 Task: Find the closest lighthouses to Portland, Maine, and Camden, Maine.
Action: Mouse moved to (129, 71)
Screenshot: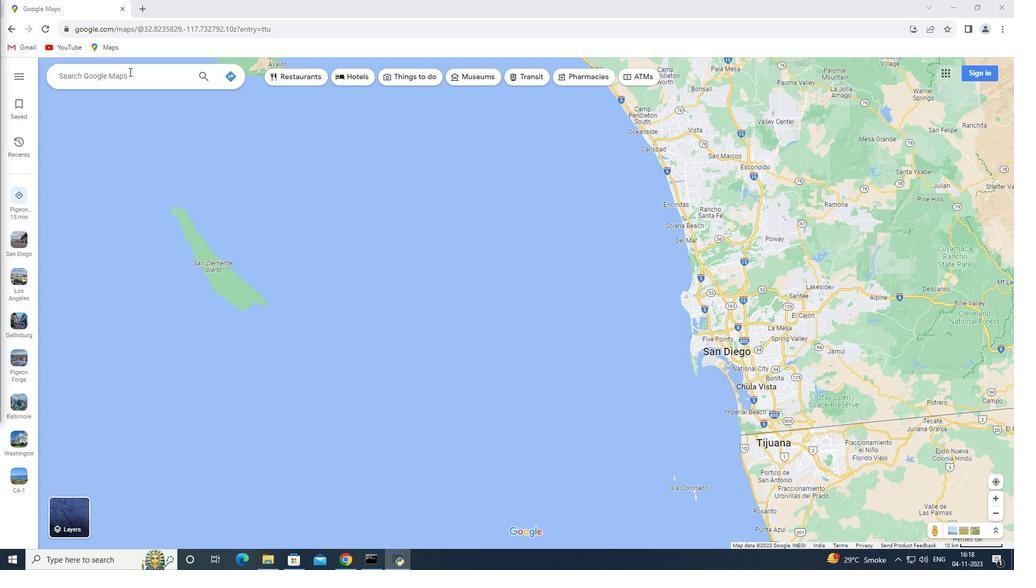 
Action: Mouse pressed left at (129, 71)
Screenshot: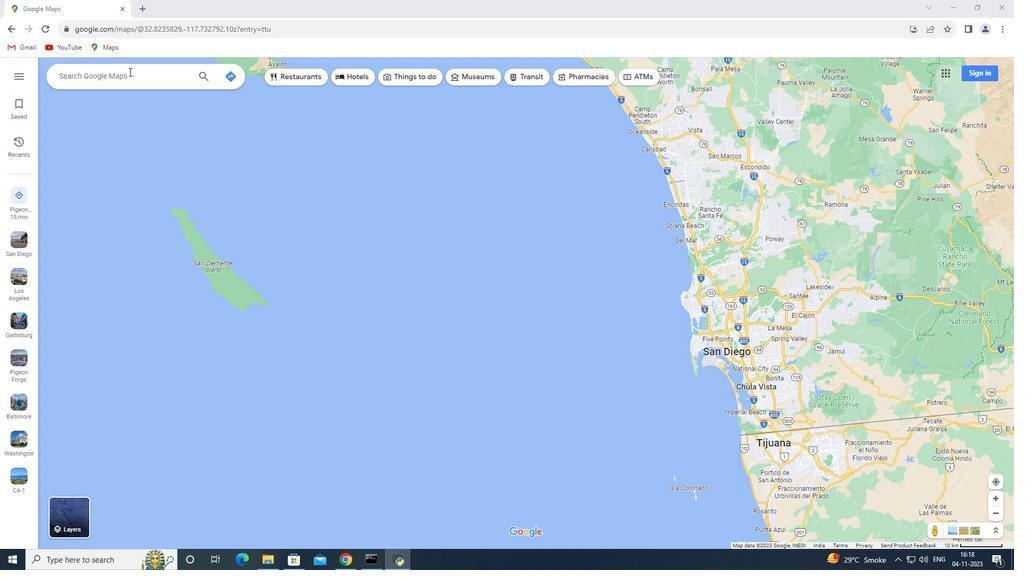 
Action: Key pressed <Key.shift>Portland,<Key.space><Key.shift>Maine<Key.enter>
Screenshot: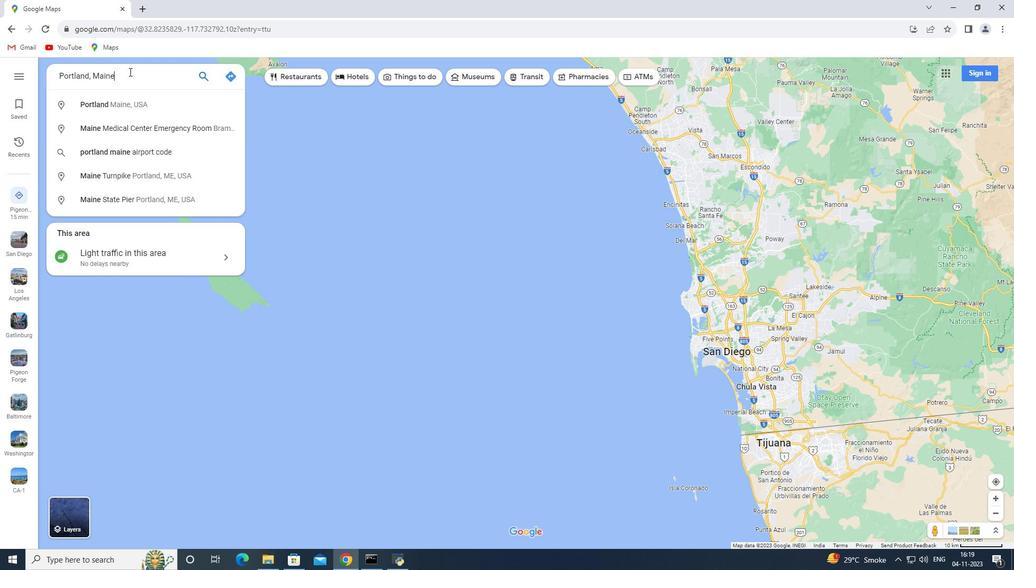 
Action: Mouse moved to (151, 257)
Screenshot: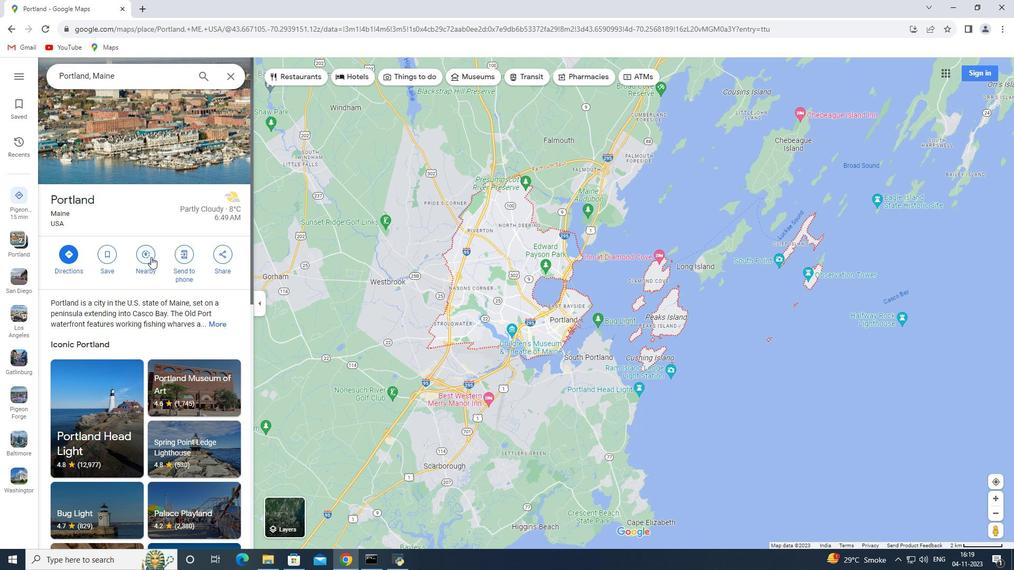 
Action: Mouse pressed left at (151, 257)
Screenshot: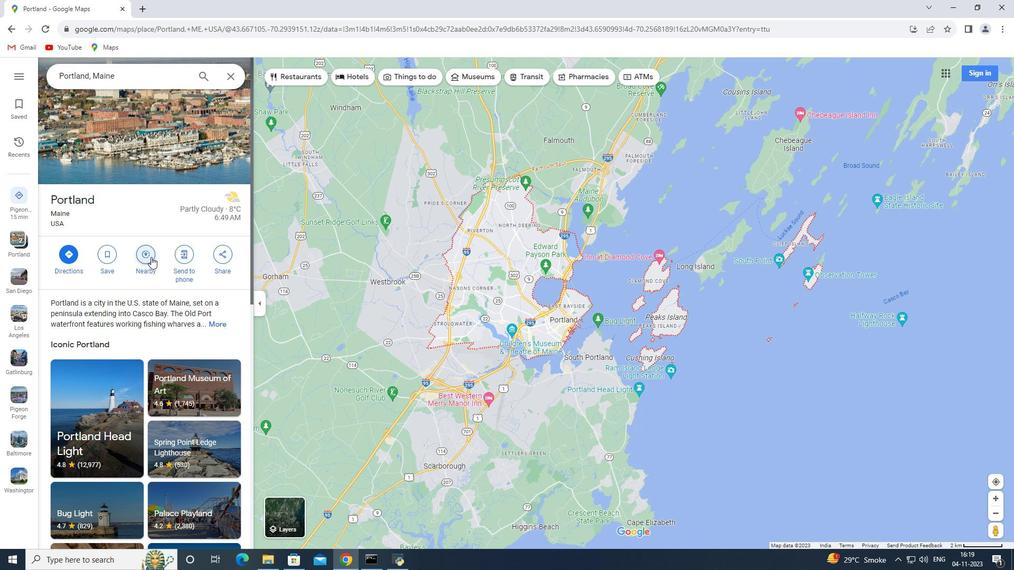 
Action: Mouse moved to (149, 258)
Screenshot: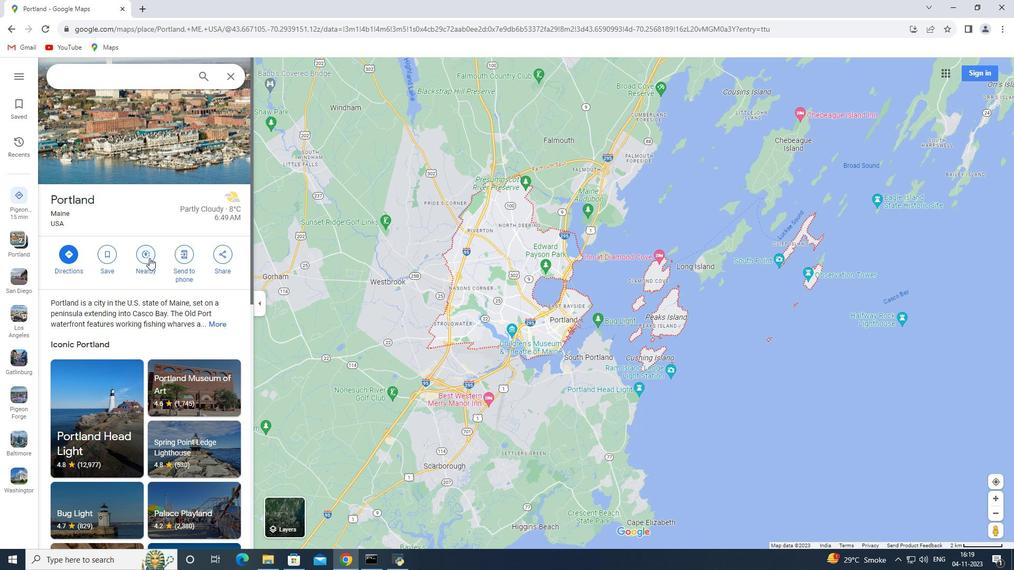 
Action: Key pressed closest<Key.space>lighthouses<Key.enter>
Screenshot: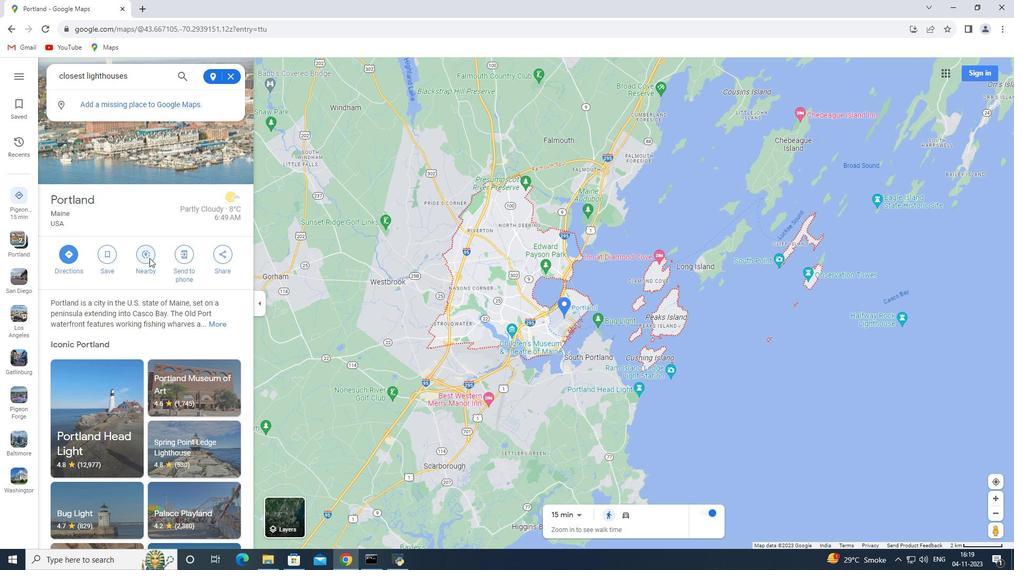 
Action: Mouse moved to (232, 80)
Screenshot: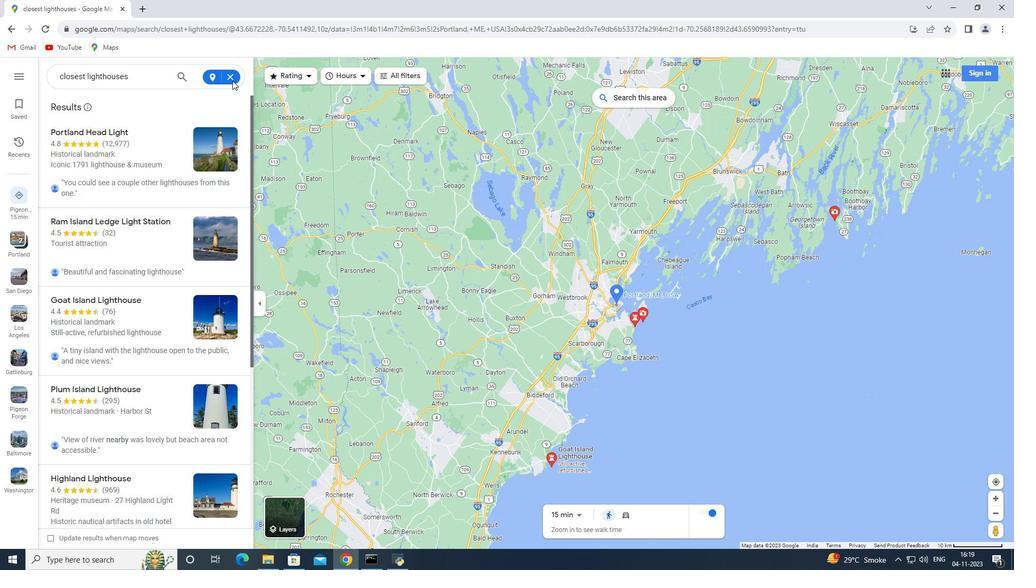 
Action: Mouse pressed left at (232, 80)
Screenshot: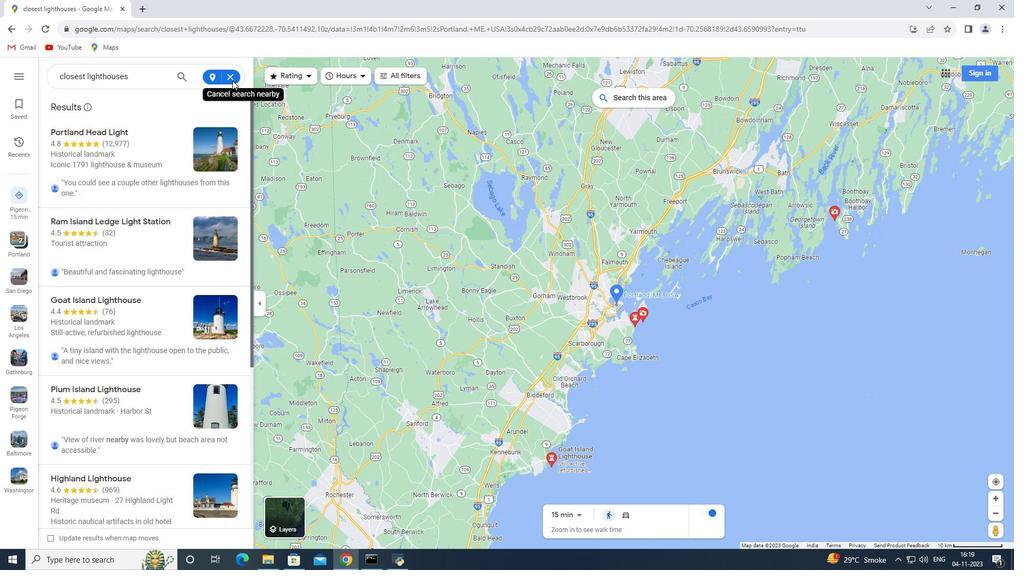 
Action: Mouse moved to (230, 79)
Screenshot: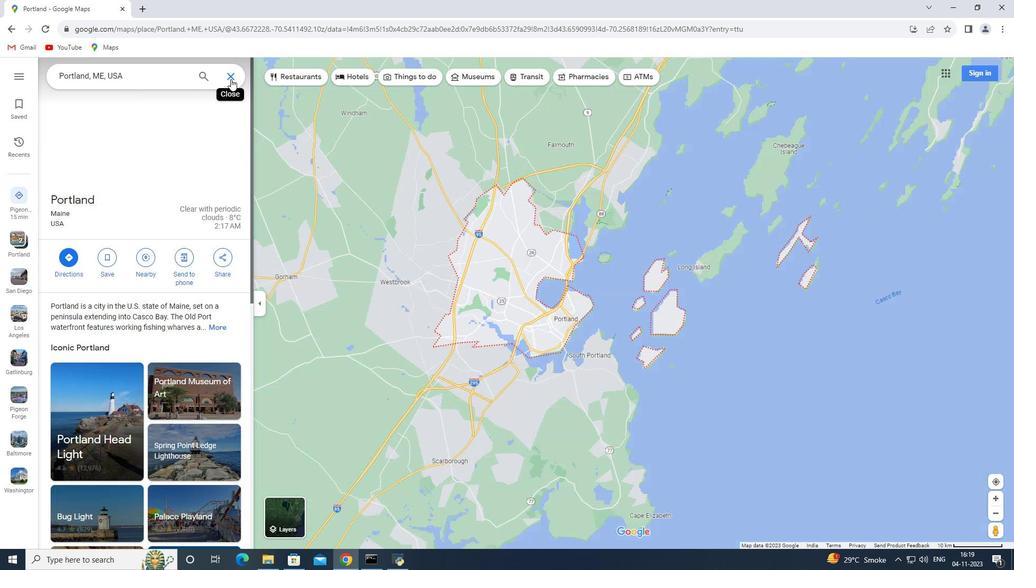
Action: Mouse pressed left at (230, 79)
Screenshot: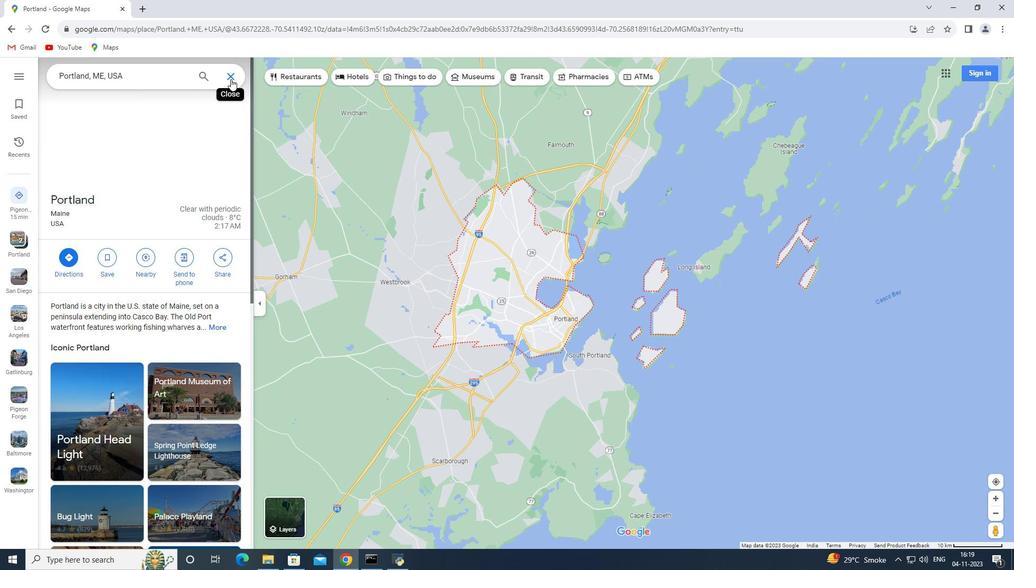 
Action: Mouse moved to (147, 72)
Screenshot: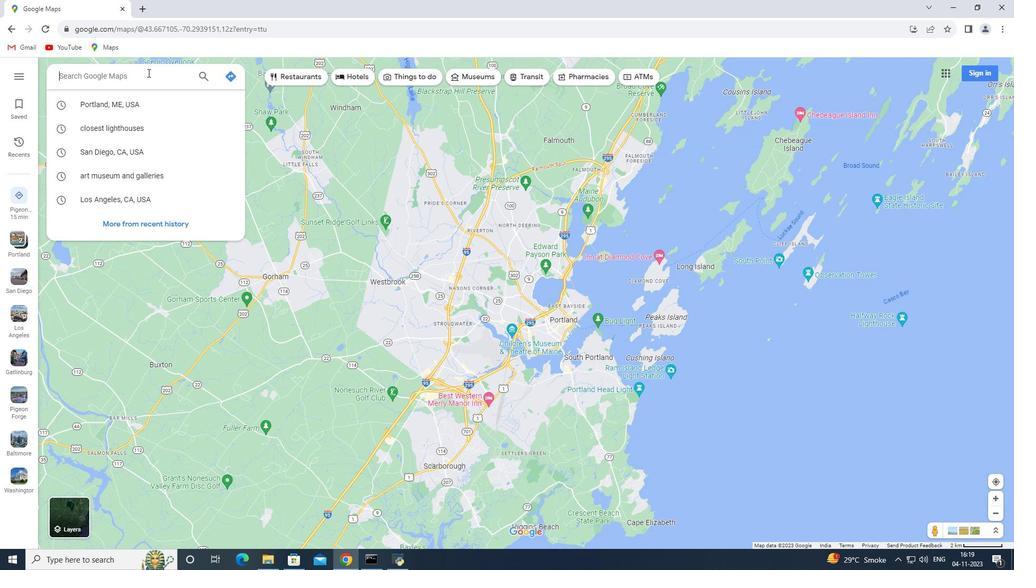 
Action: Key pressed <Key.shift>Camden,<Key.space><Key.shift>Maine<Key.enter>
Screenshot: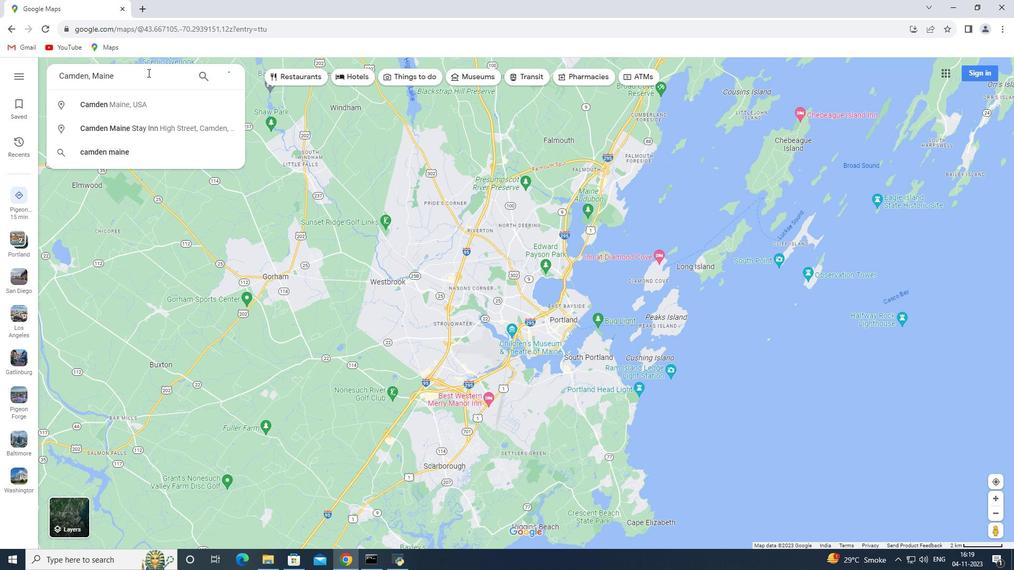 
Action: Mouse moved to (142, 256)
Screenshot: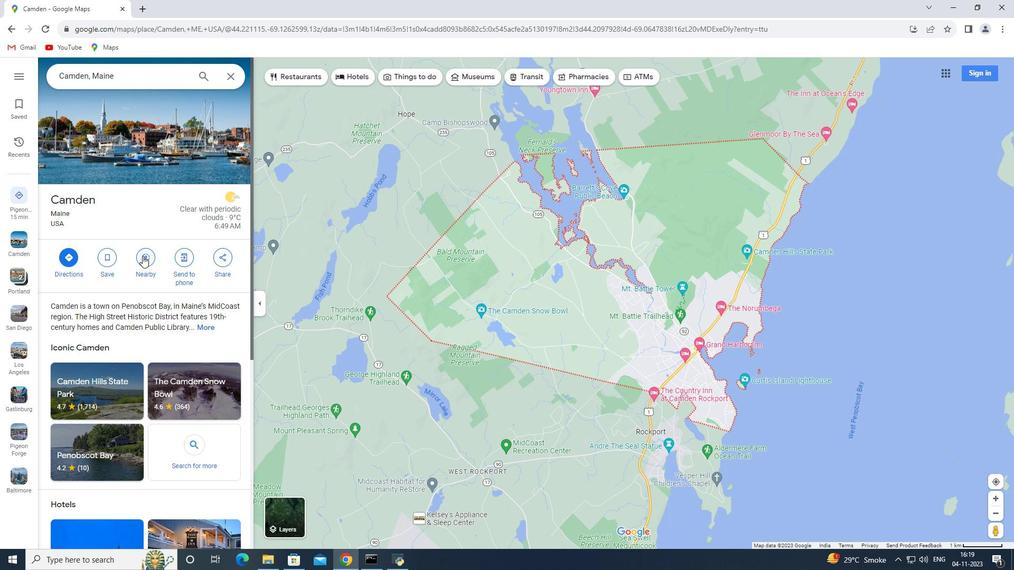 
Action: Mouse pressed left at (142, 256)
Screenshot: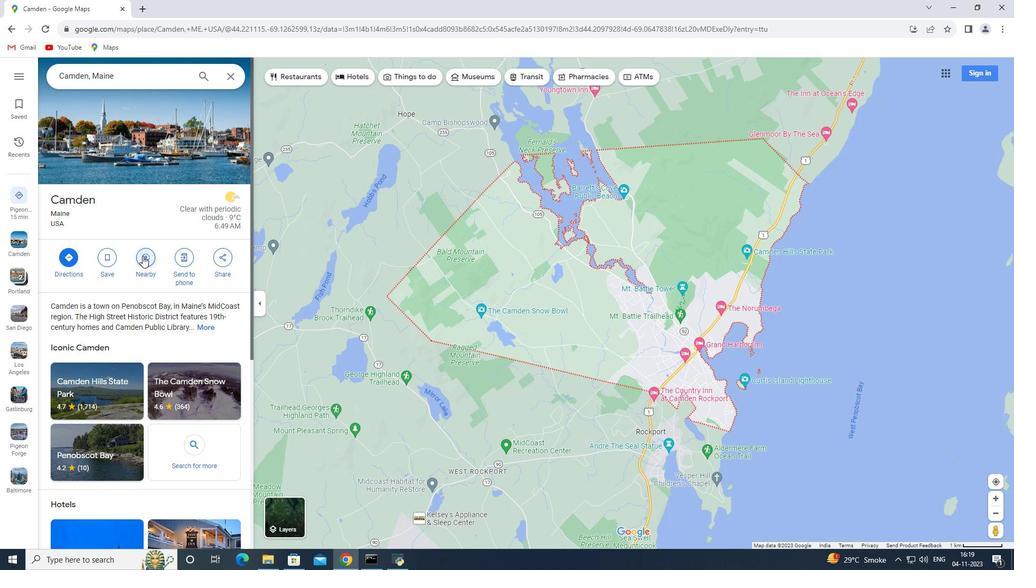 
Action: Mouse moved to (142, 255)
Screenshot: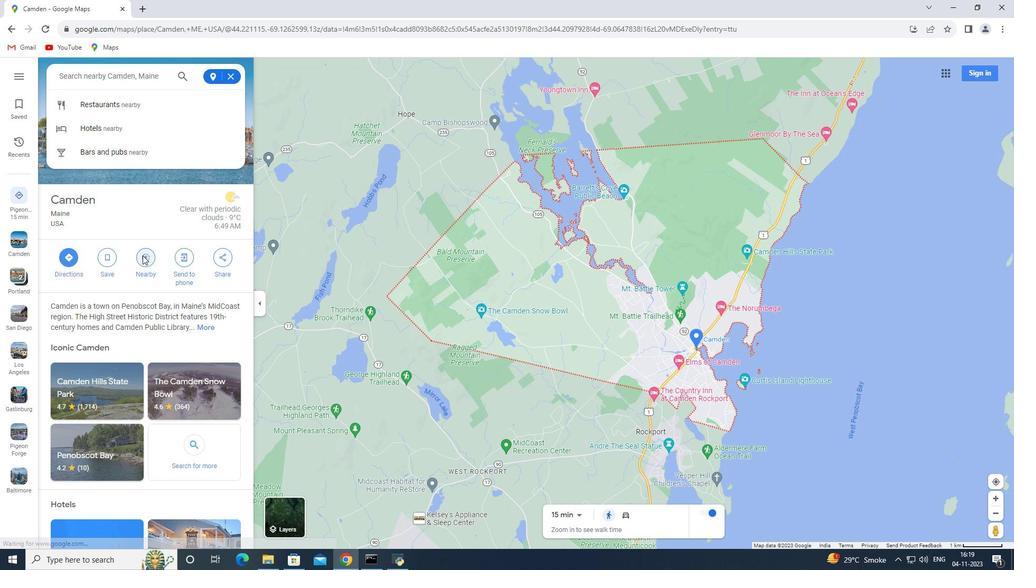 
Action: Key pressed closest<Key.space>light<Key.space>houses<Key.enter>
Screenshot: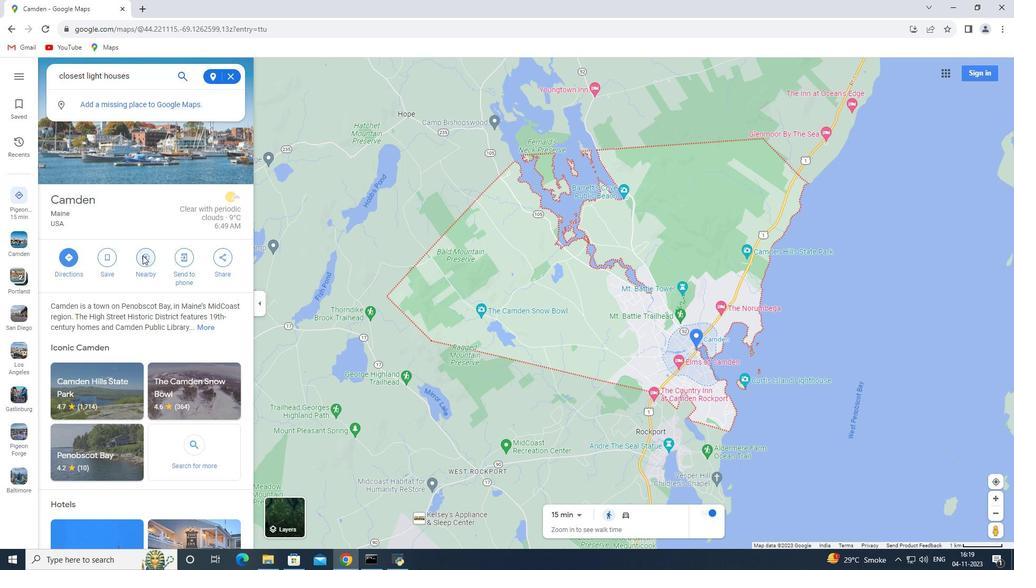 
